 Task: Filter the search "javascript" by license "MIT".
Action: Mouse moved to (700, 74)
Screenshot: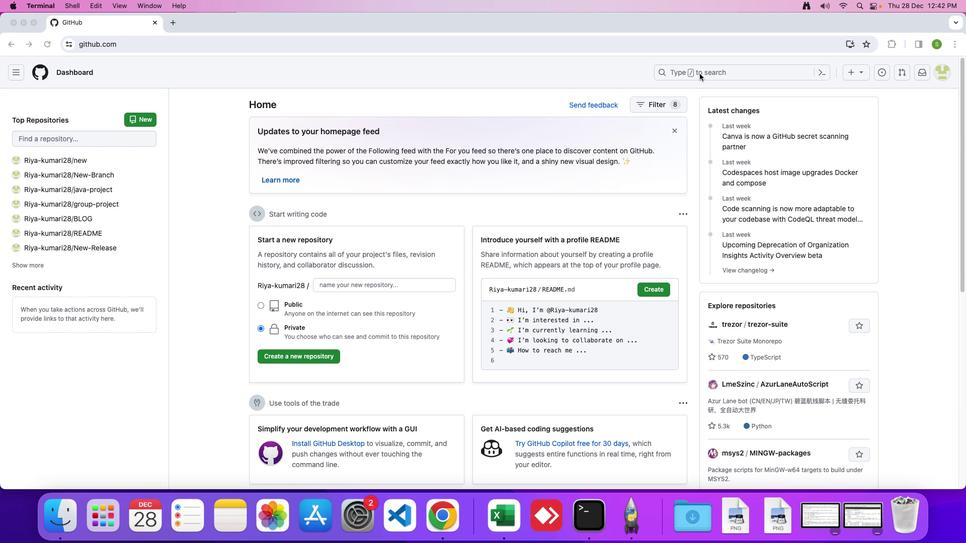 
Action: Mouse pressed left at (700, 74)
Screenshot: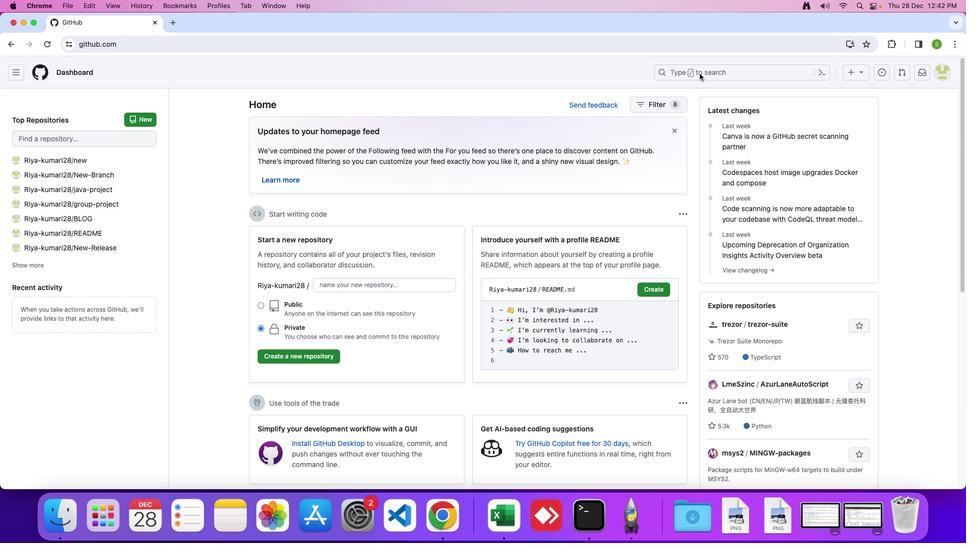 
Action: Mouse moved to (706, 71)
Screenshot: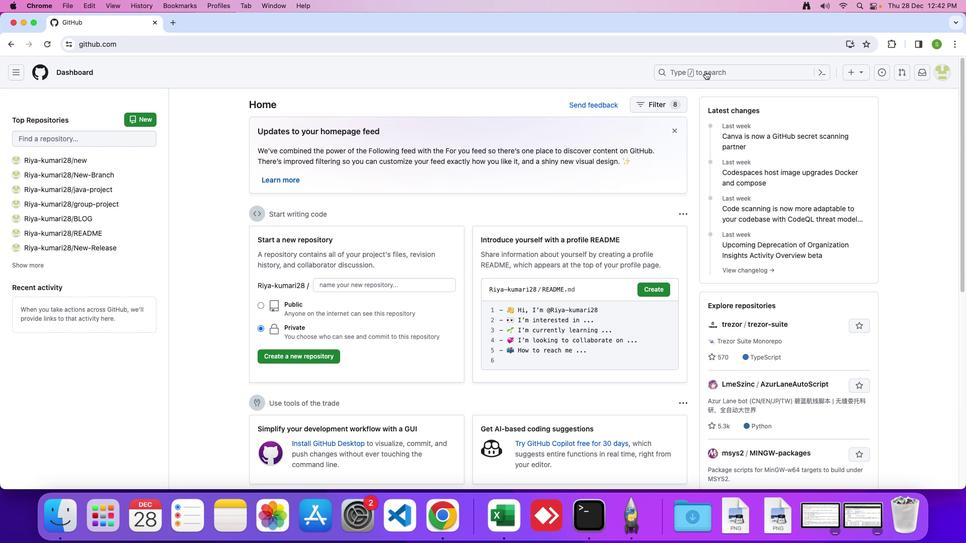 
Action: Mouse pressed left at (706, 71)
Screenshot: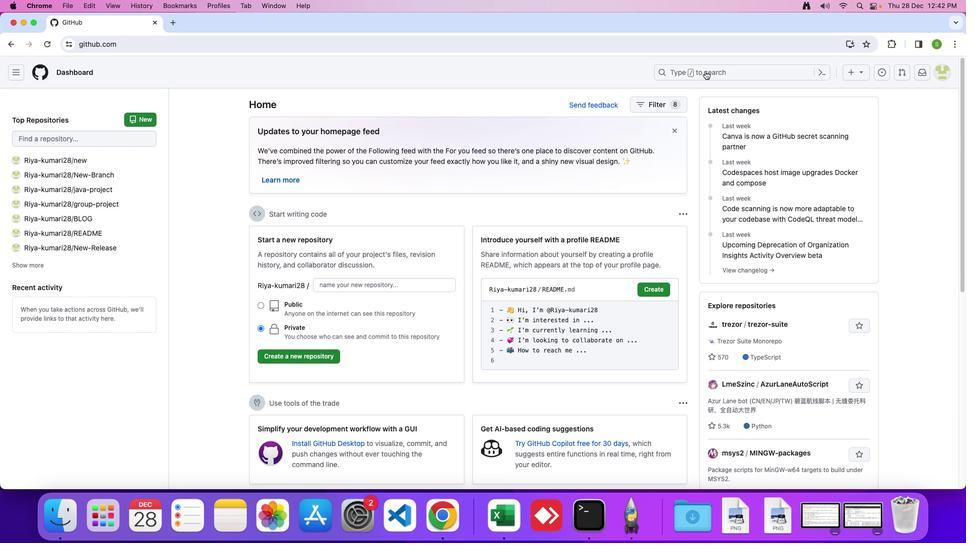 
Action: Mouse moved to (590, 71)
Screenshot: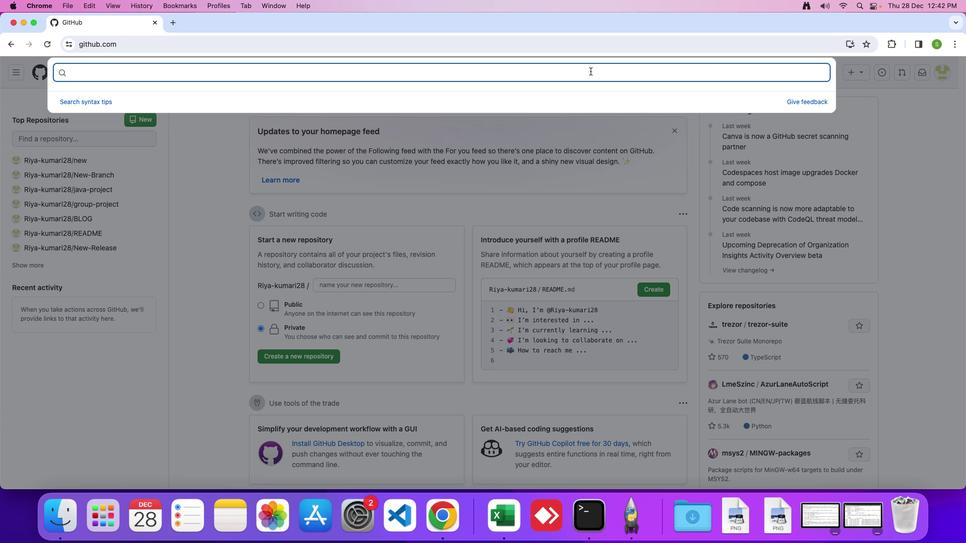 
Action: Mouse pressed left at (590, 71)
Screenshot: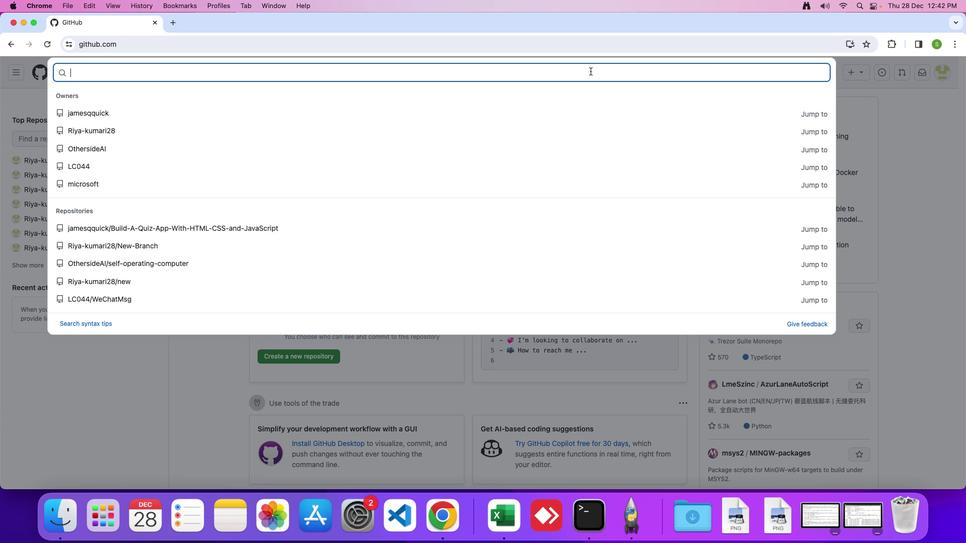 
Action: Mouse moved to (590, 73)
Screenshot: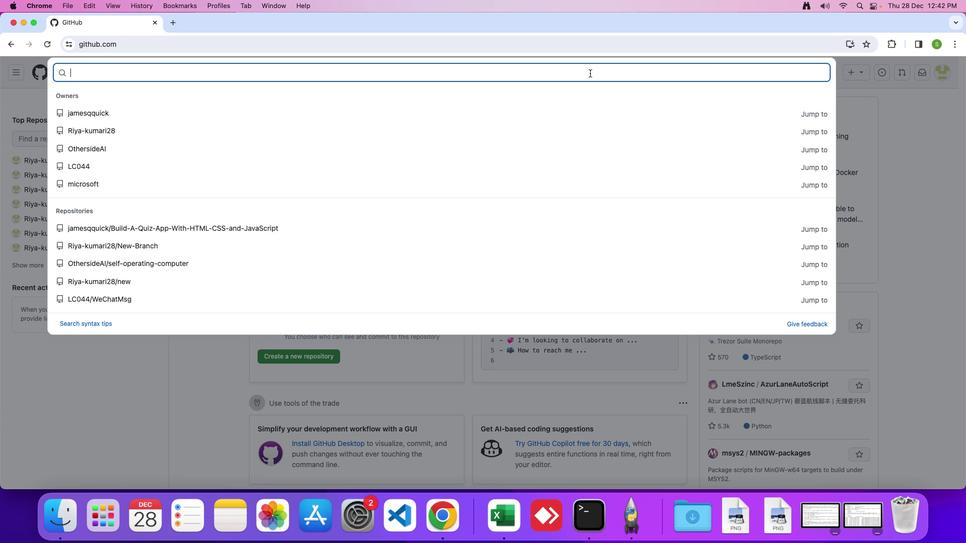 
Action: Key pressed 'J'Key.caps_lock'a''v''a''s''c''r''i''p''t'Key.enter
Screenshot: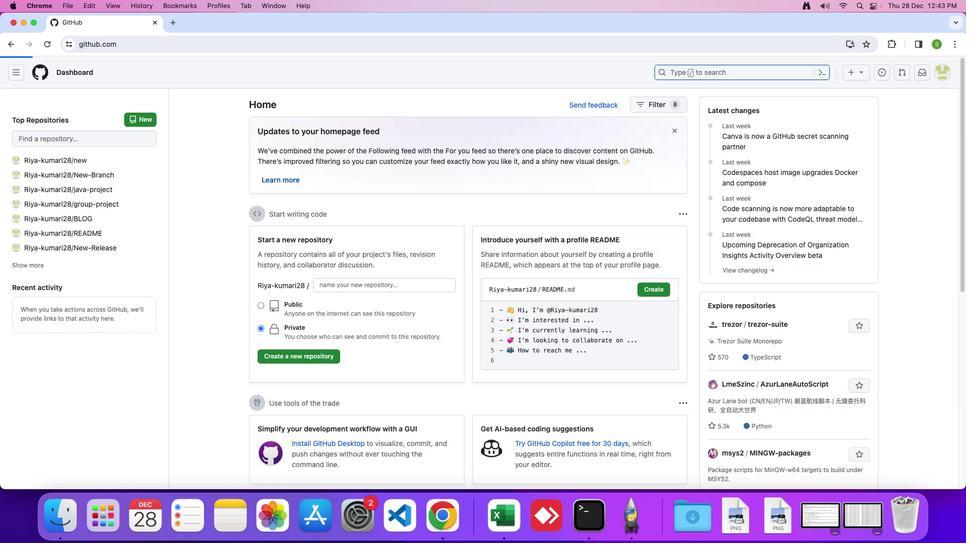 
Action: Mouse moved to (113, 356)
Screenshot: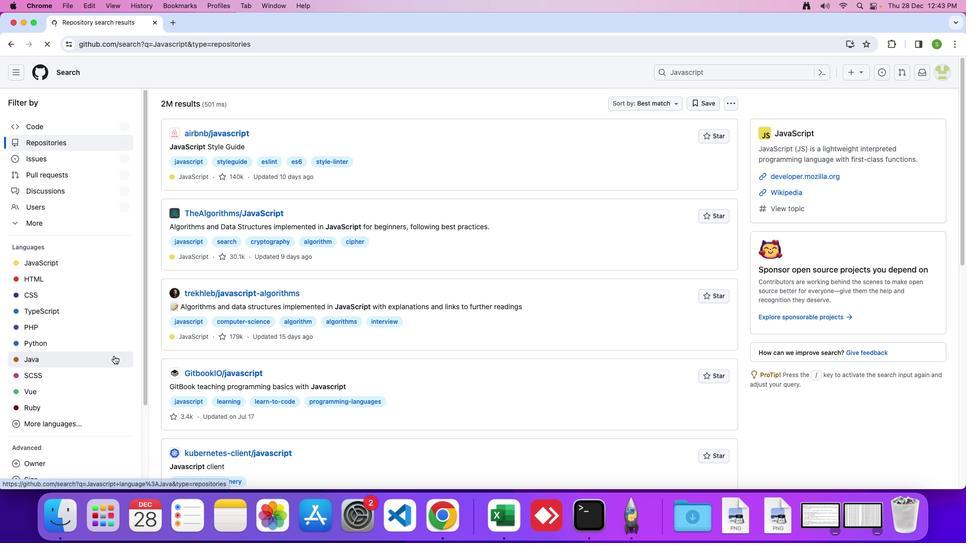 
Action: Mouse scrolled (113, 356) with delta (0, 0)
Screenshot: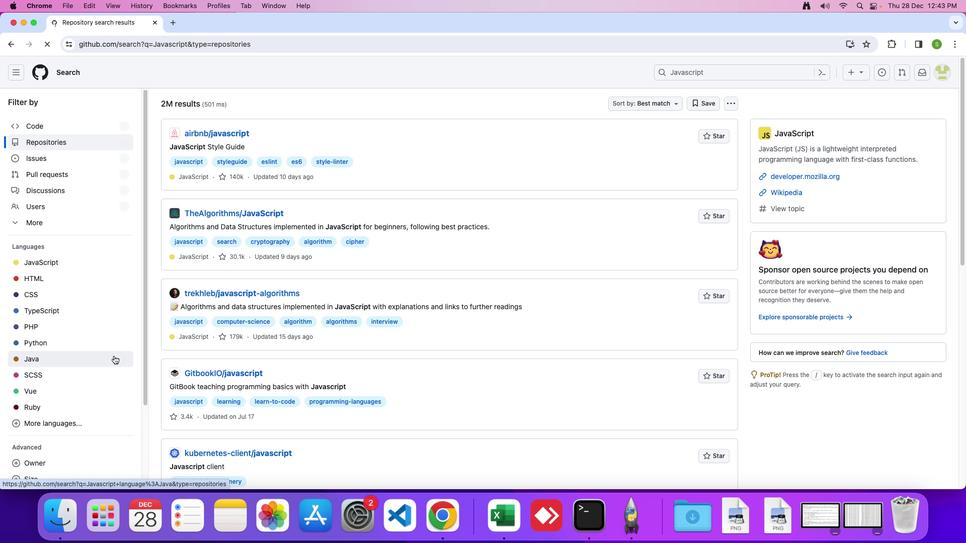 
Action: Mouse moved to (114, 356)
Screenshot: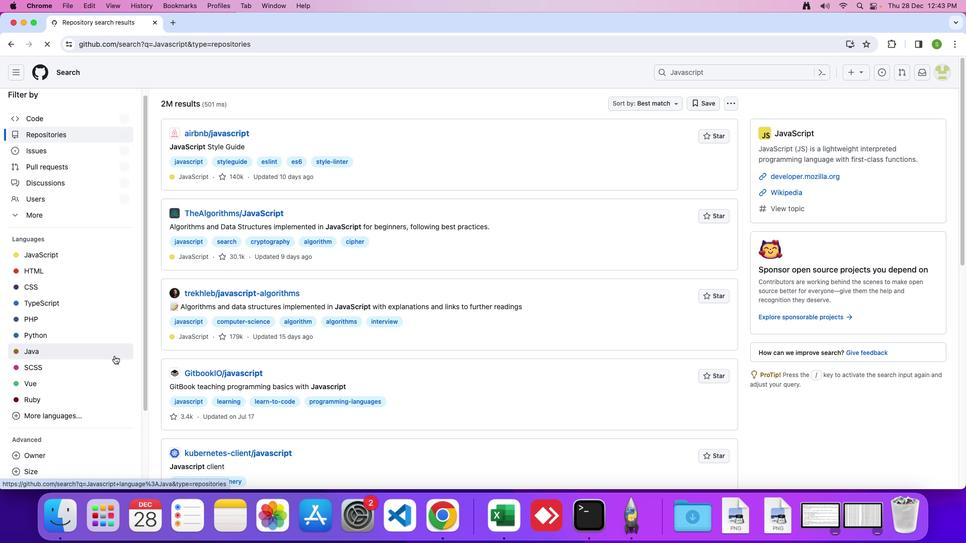 
Action: Mouse scrolled (114, 356) with delta (0, 0)
Screenshot: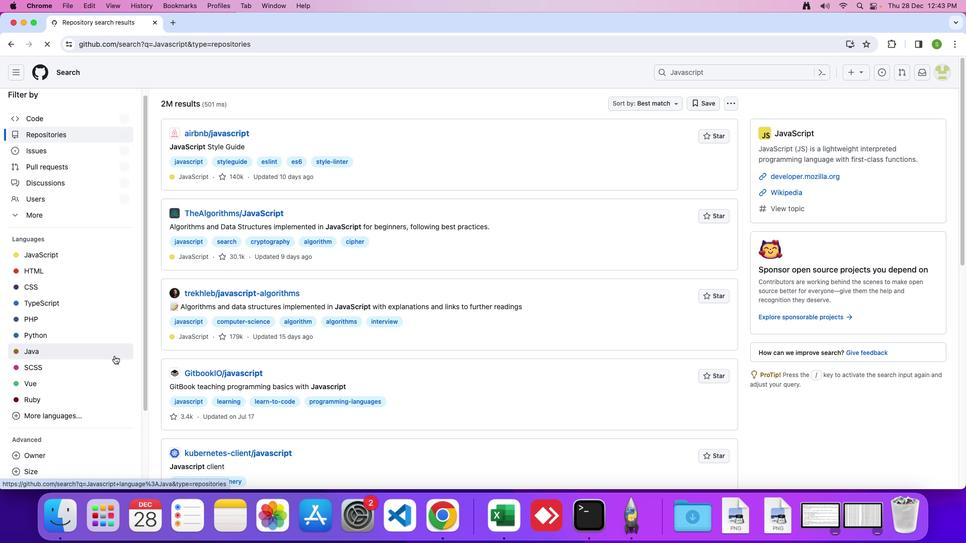 
Action: Mouse scrolled (114, 356) with delta (0, -1)
Screenshot: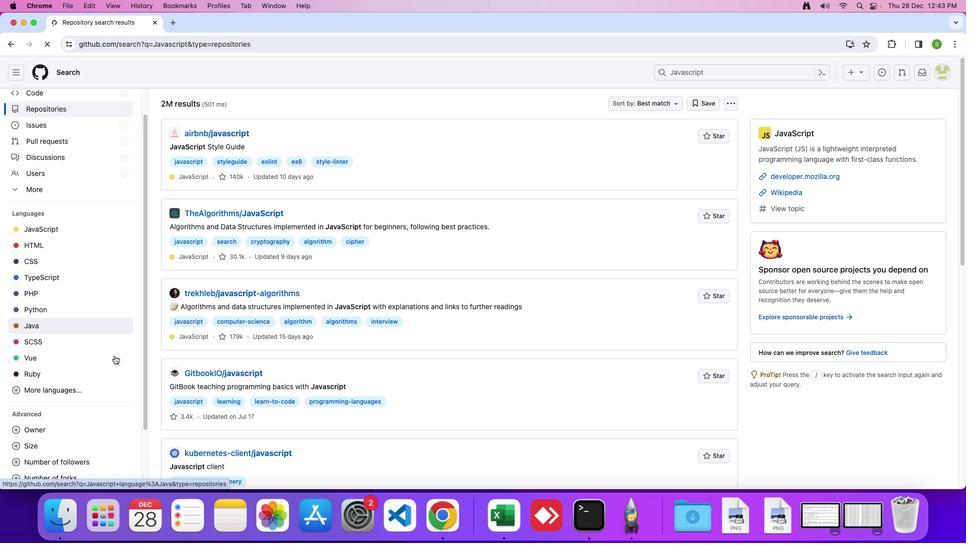 
Action: Mouse moved to (112, 356)
Screenshot: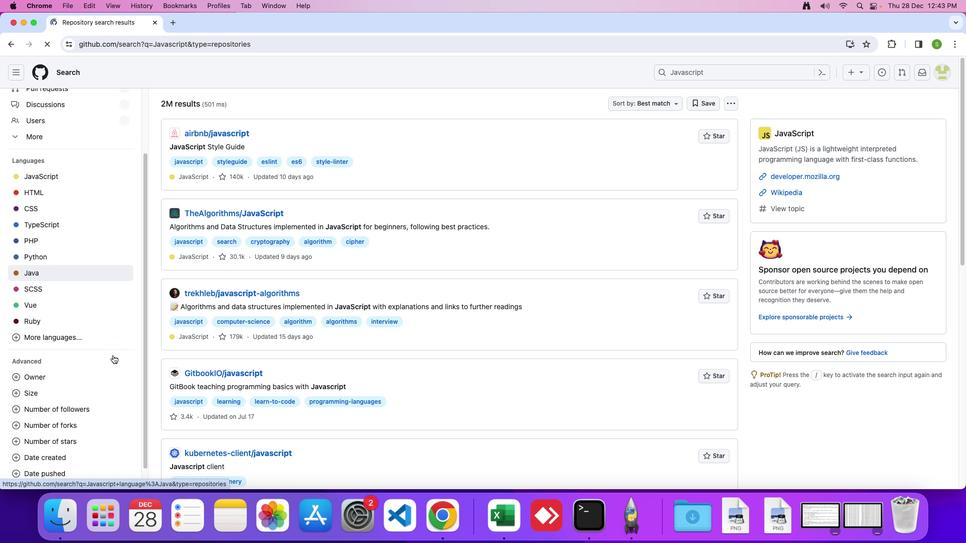 
Action: Mouse scrolled (112, 356) with delta (0, 0)
Screenshot: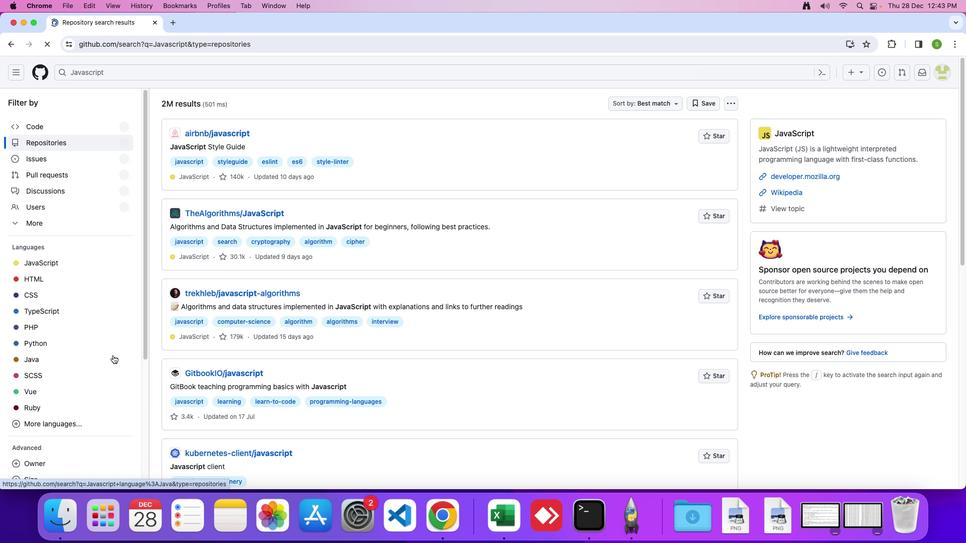 
Action: Mouse scrolled (112, 356) with delta (0, 0)
Screenshot: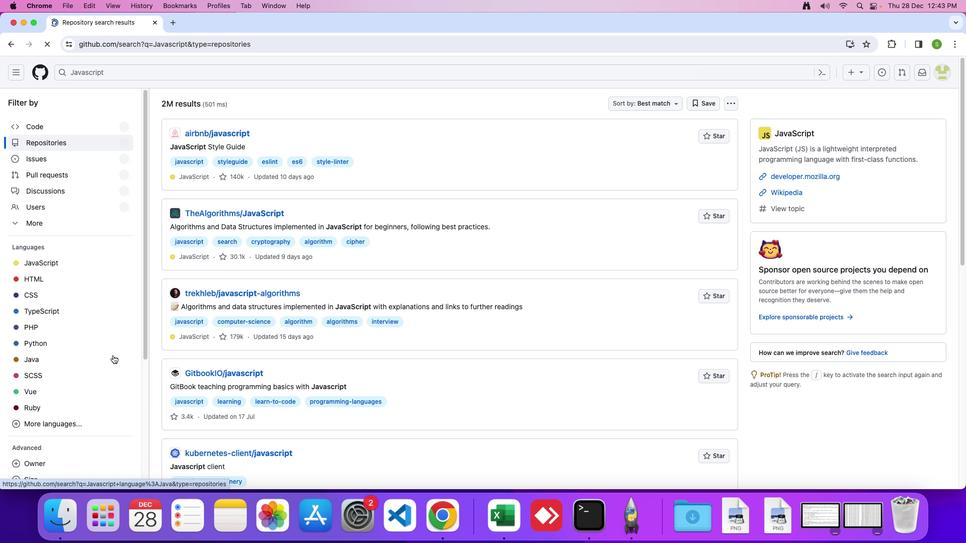 
Action: Mouse scrolled (112, 356) with delta (0, -1)
Screenshot: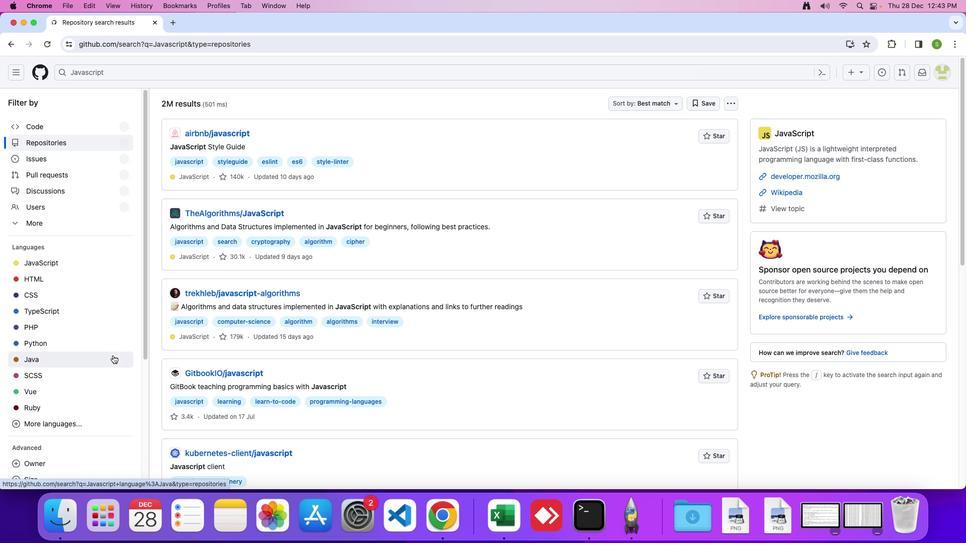 
Action: Mouse moved to (111, 356)
Screenshot: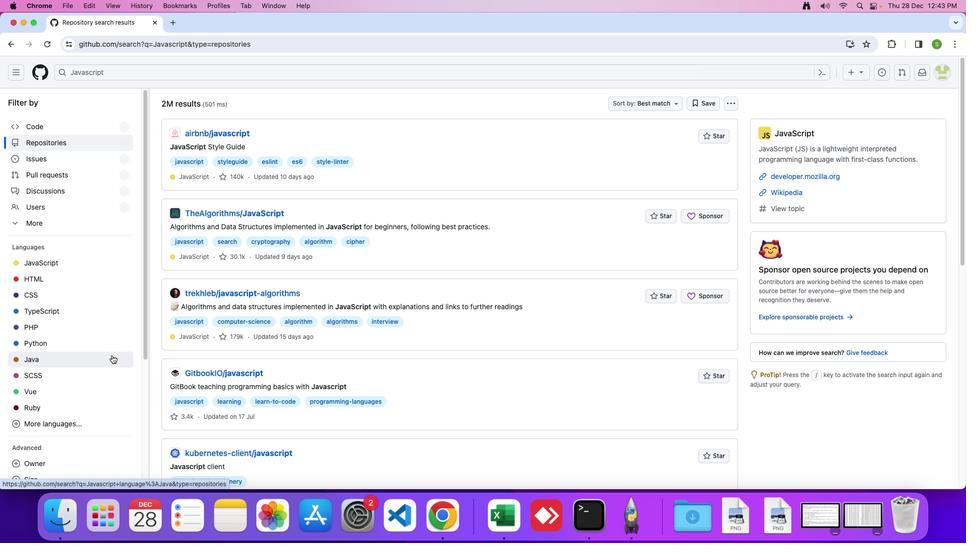 
Action: Mouse scrolled (111, 356) with delta (0, 0)
Screenshot: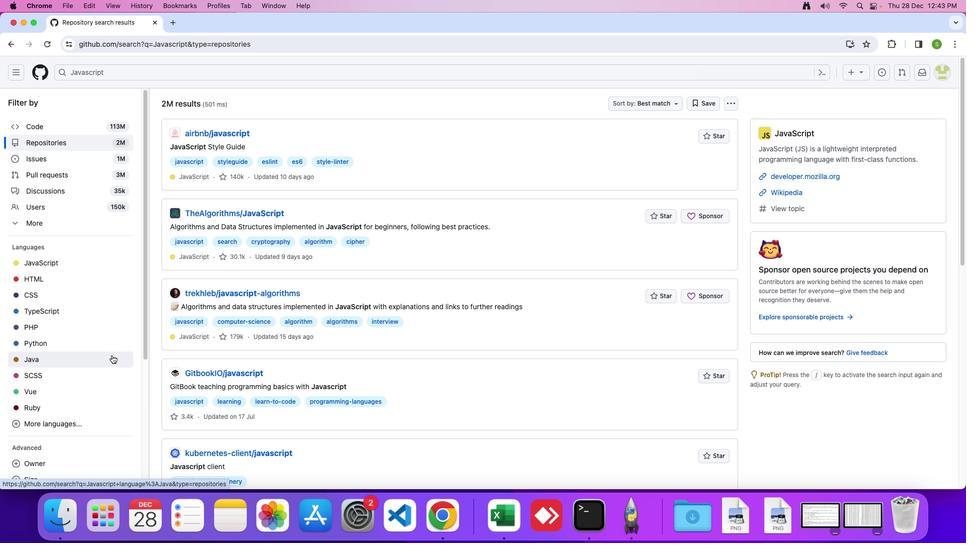 
Action: Mouse scrolled (111, 356) with delta (0, 0)
Screenshot: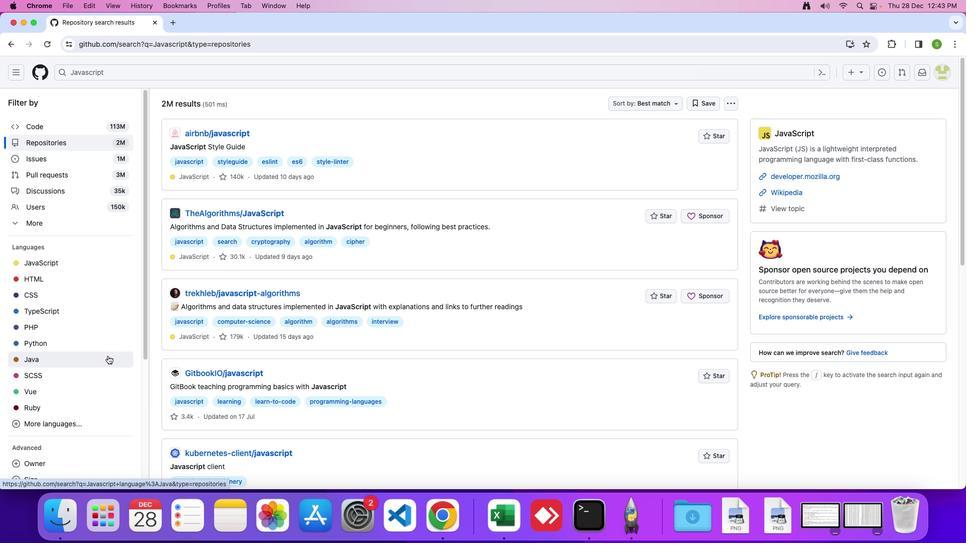 
Action: Mouse scrolled (111, 356) with delta (0, -1)
Screenshot: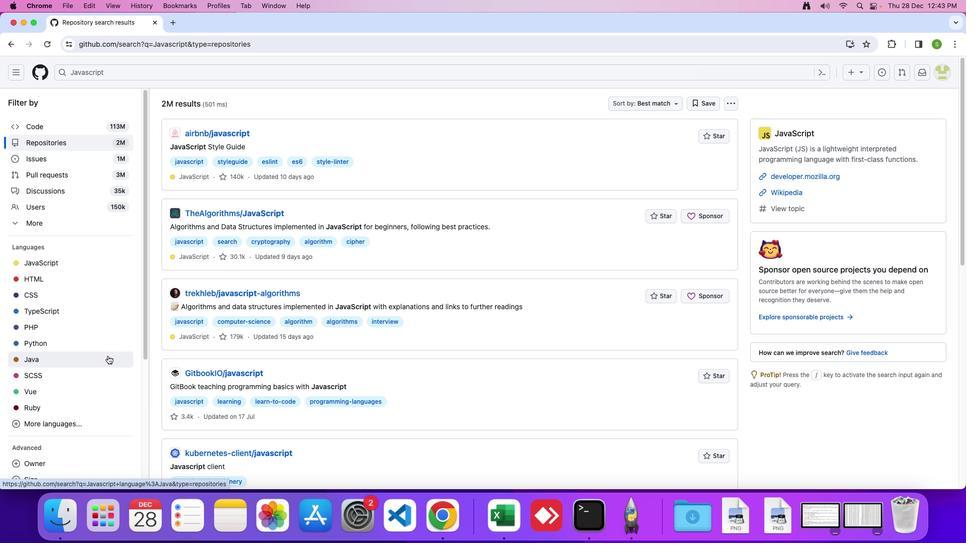 
Action: Mouse moved to (43, 373)
Screenshot: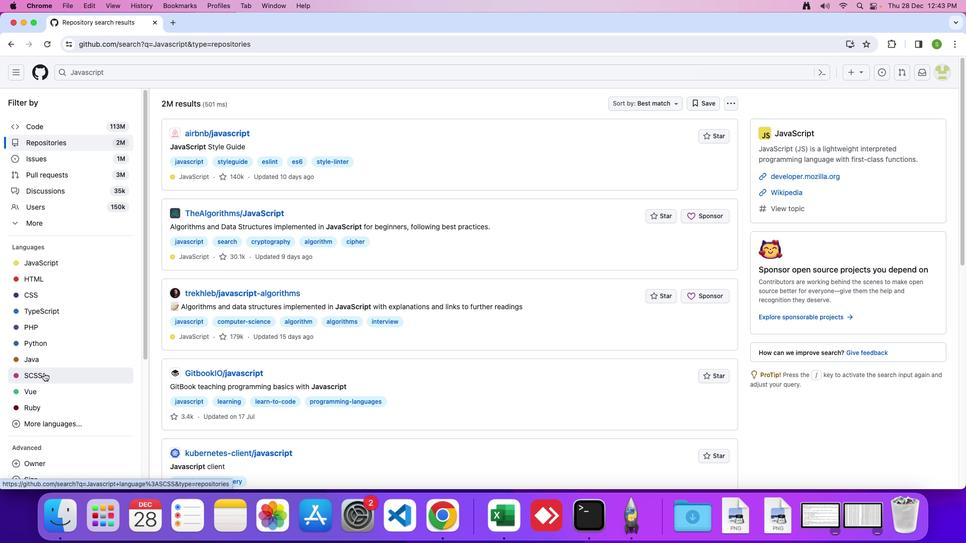 
Action: Mouse scrolled (43, 373) with delta (0, 0)
Screenshot: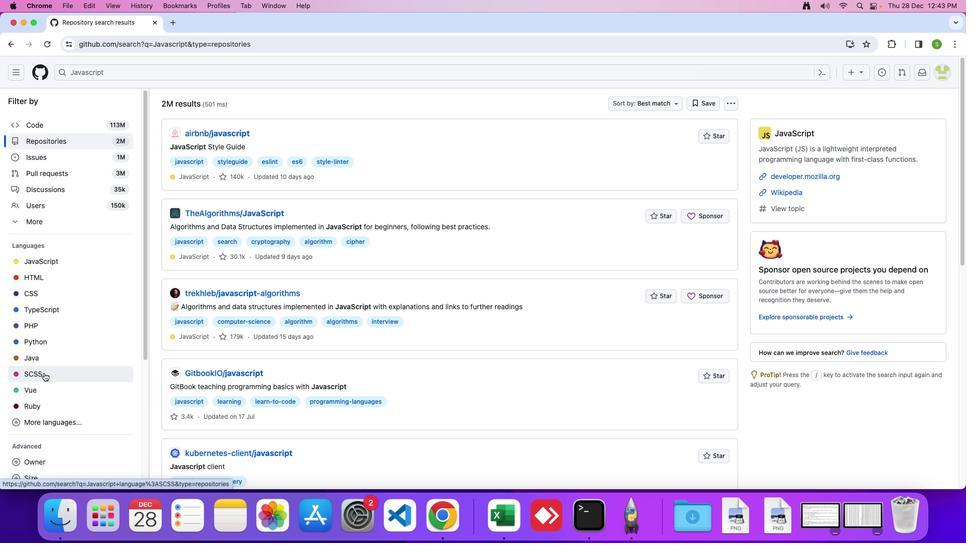 
Action: Mouse scrolled (43, 373) with delta (0, 0)
Screenshot: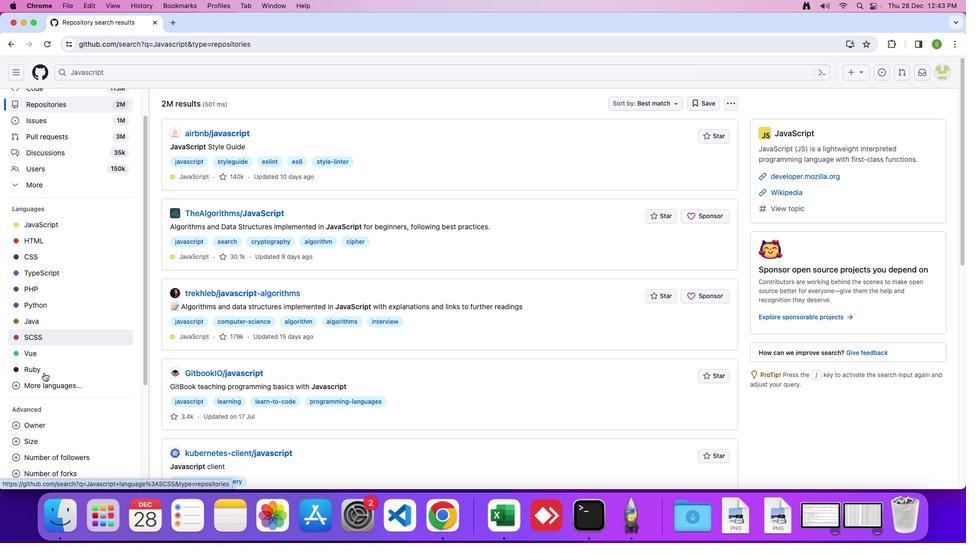
Action: Mouse scrolled (43, 373) with delta (0, -1)
Screenshot: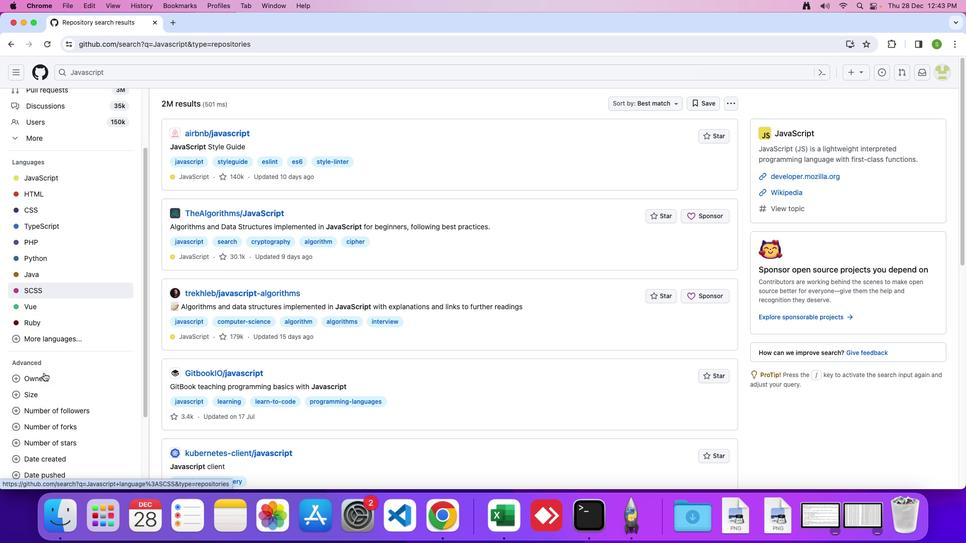 
Action: Mouse scrolled (43, 373) with delta (0, -2)
Screenshot: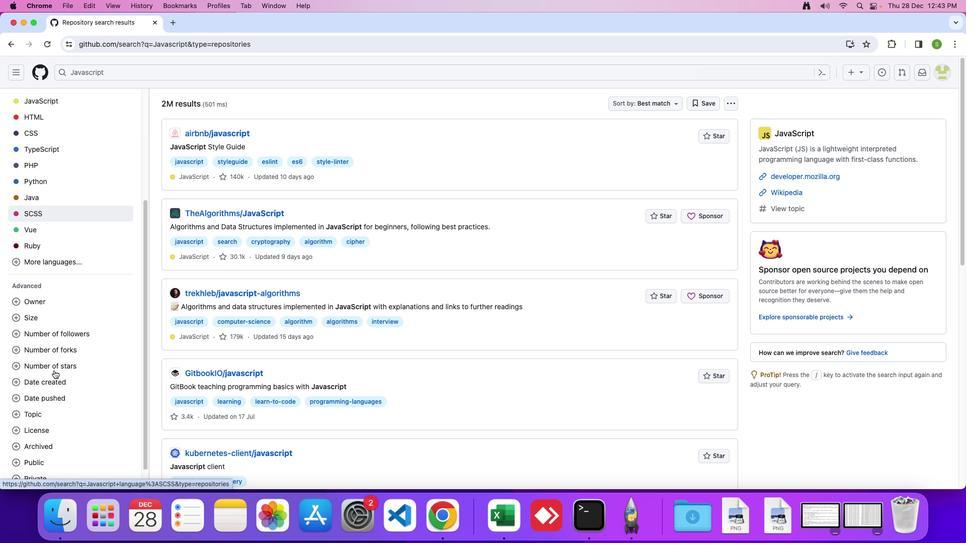 
Action: Mouse moved to (64, 370)
Screenshot: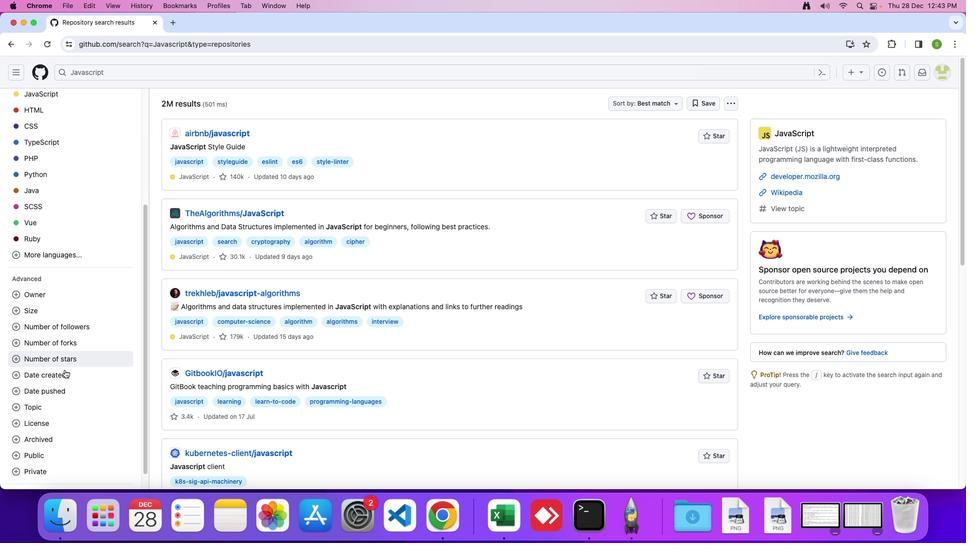 
Action: Mouse scrolled (64, 370) with delta (0, 0)
Screenshot: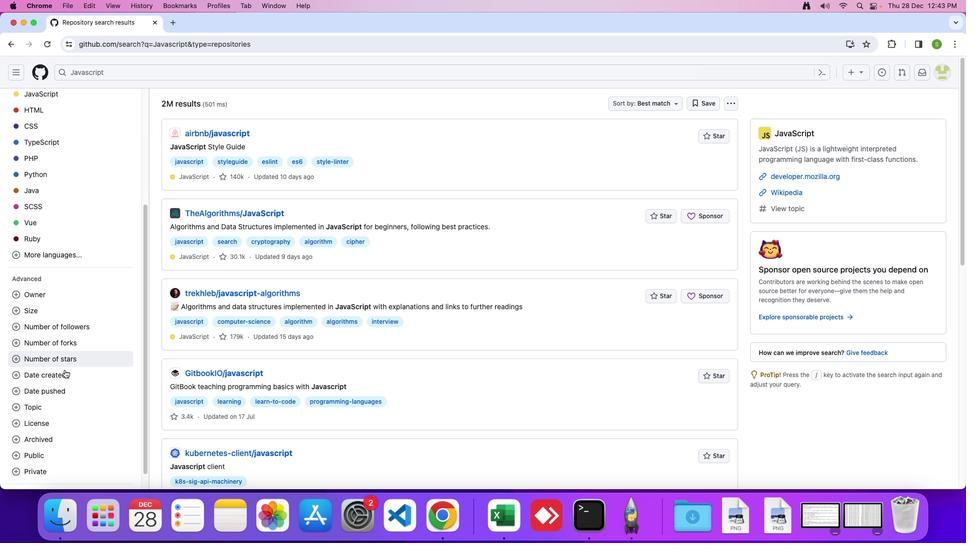 
Action: Mouse moved to (64, 370)
Screenshot: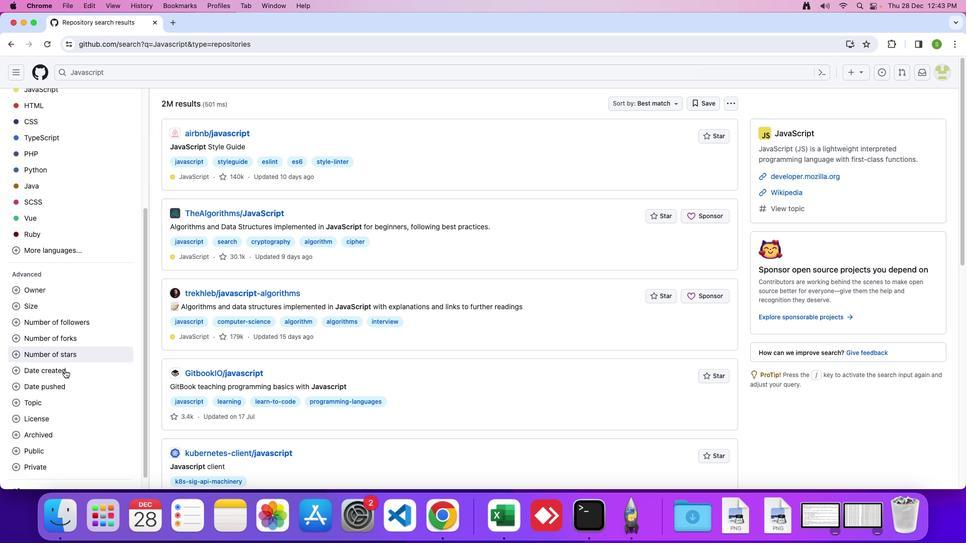 
Action: Mouse scrolled (64, 370) with delta (0, 0)
Screenshot: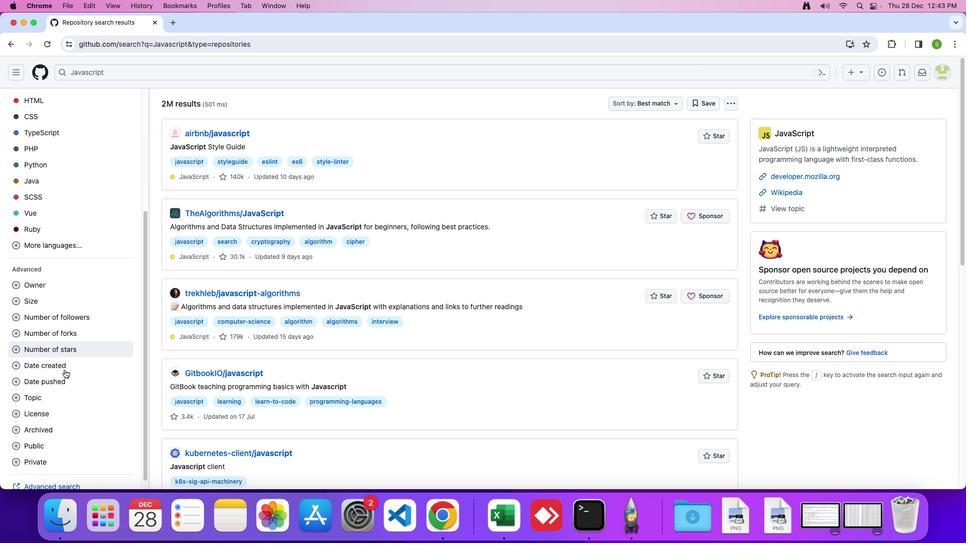 
Action: Mouse scrolled (64, 370) with delta (0, -1)
Screenshot: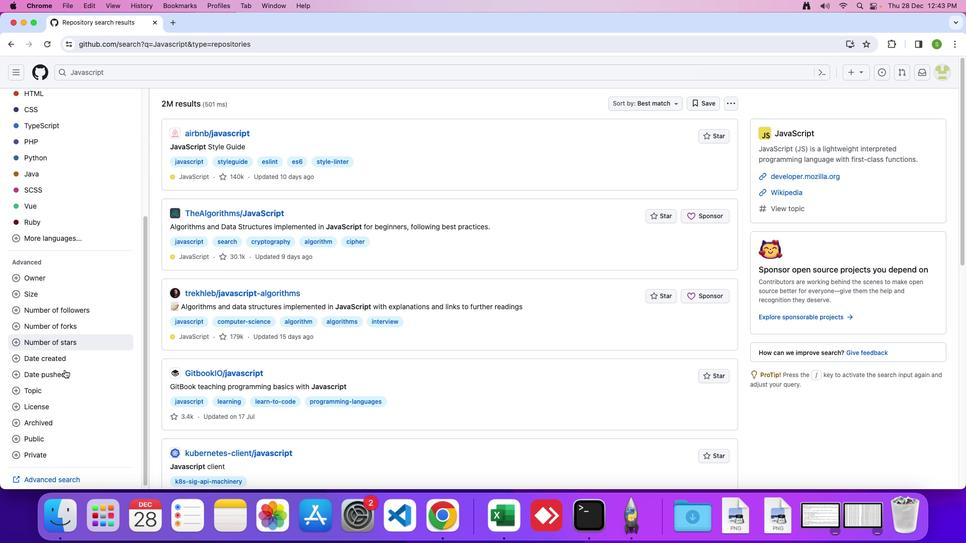 
Action: Mouse moved to (39, 402)
Screenshot: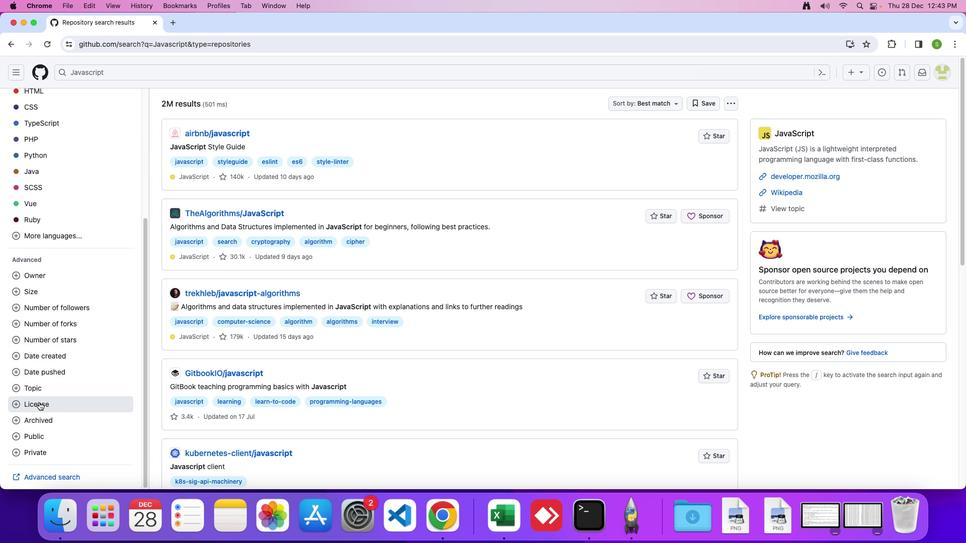 
Action: Mouse pressed left at (39, 402)
Screenshot: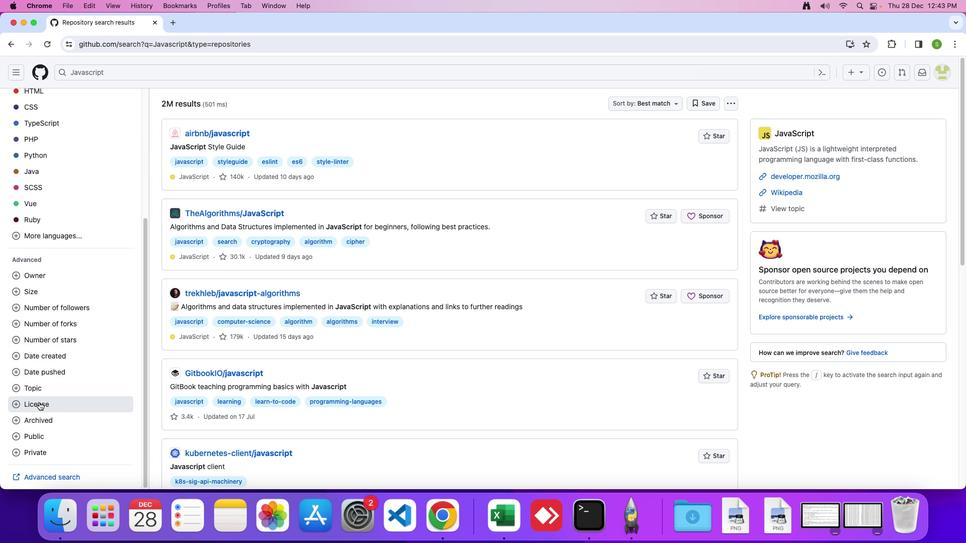 
Action: Mouse moved to (264, 270)
Screenshot: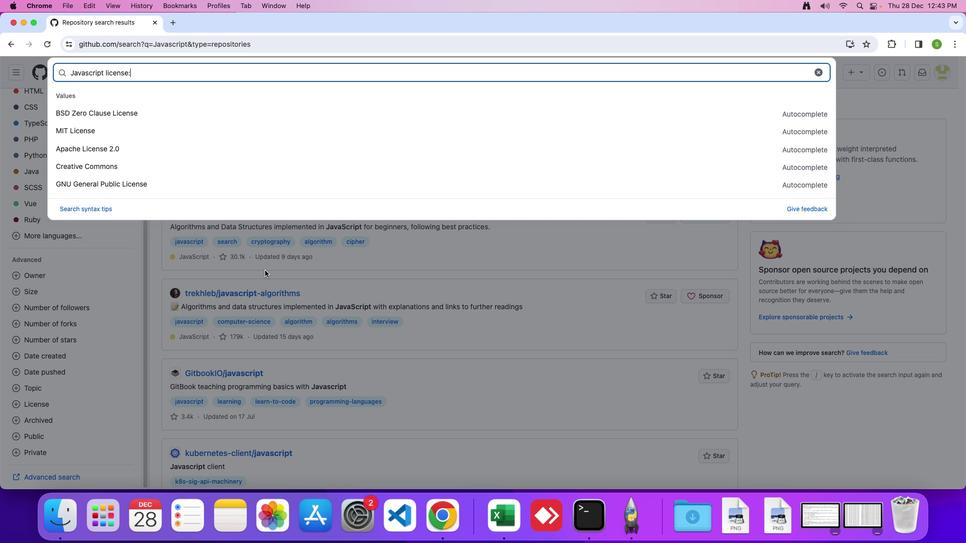 
Action: Key pressed Key.caps_lock'M''I''T'Key.enter
Screenshot: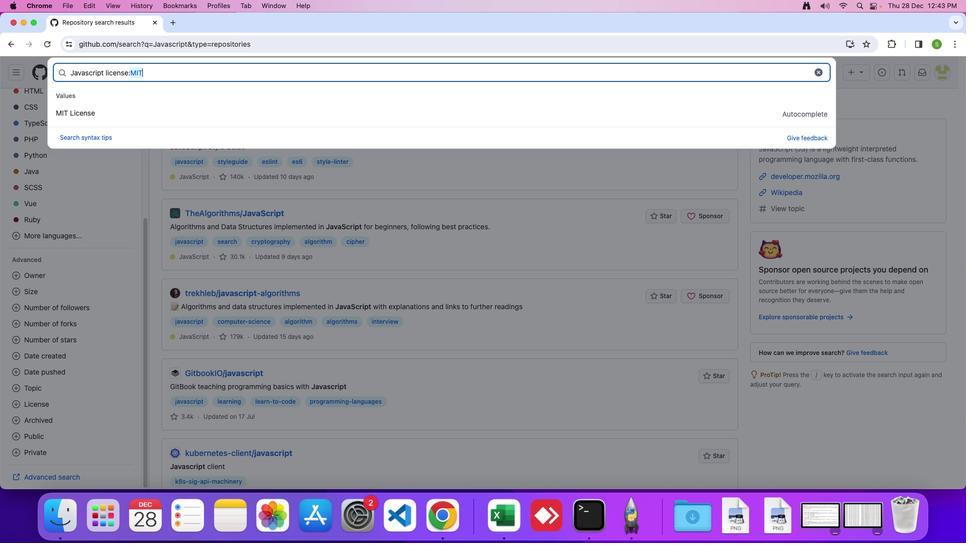 
Action: Mouse moved to (349, 278)
Screenshot: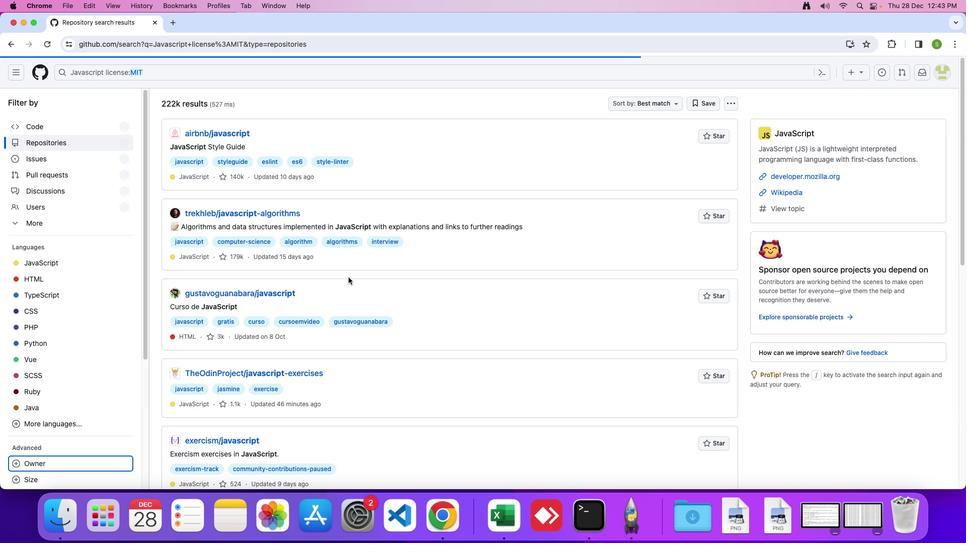 
